Task: Create a section API Documentation Sprint and in the section, add a milestone E-commerce Integration in the project AgileCon
Action: Mouse moved to (65, 337)
Screenshot: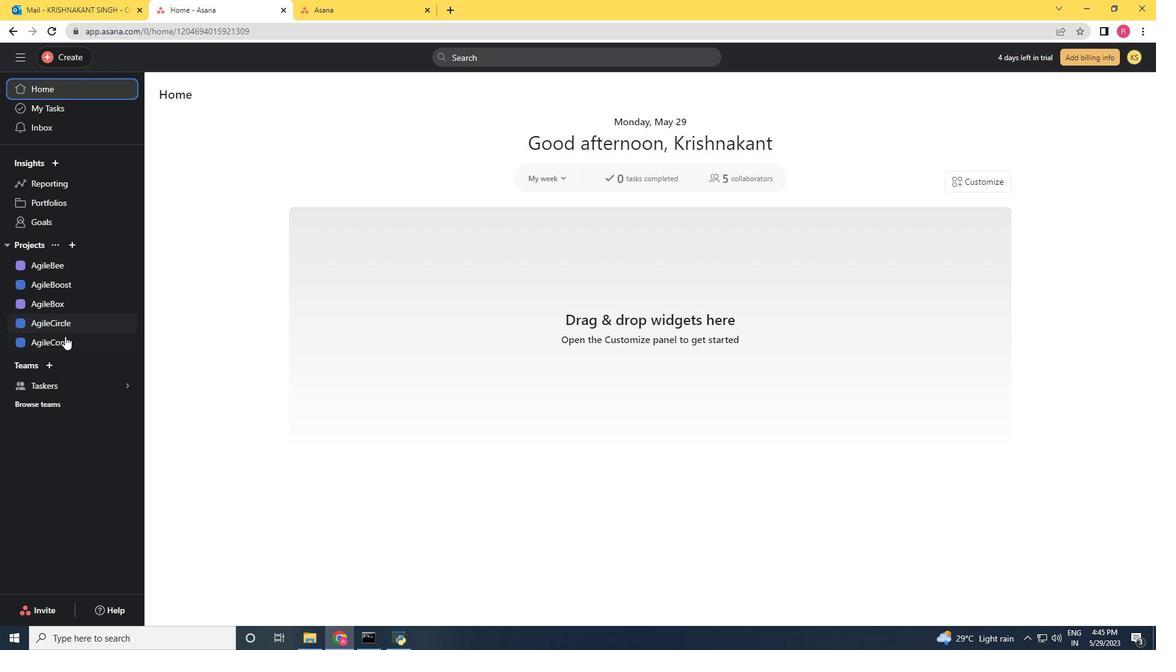 
Action: Mouse pressed left at (65, 337)
Screenshot: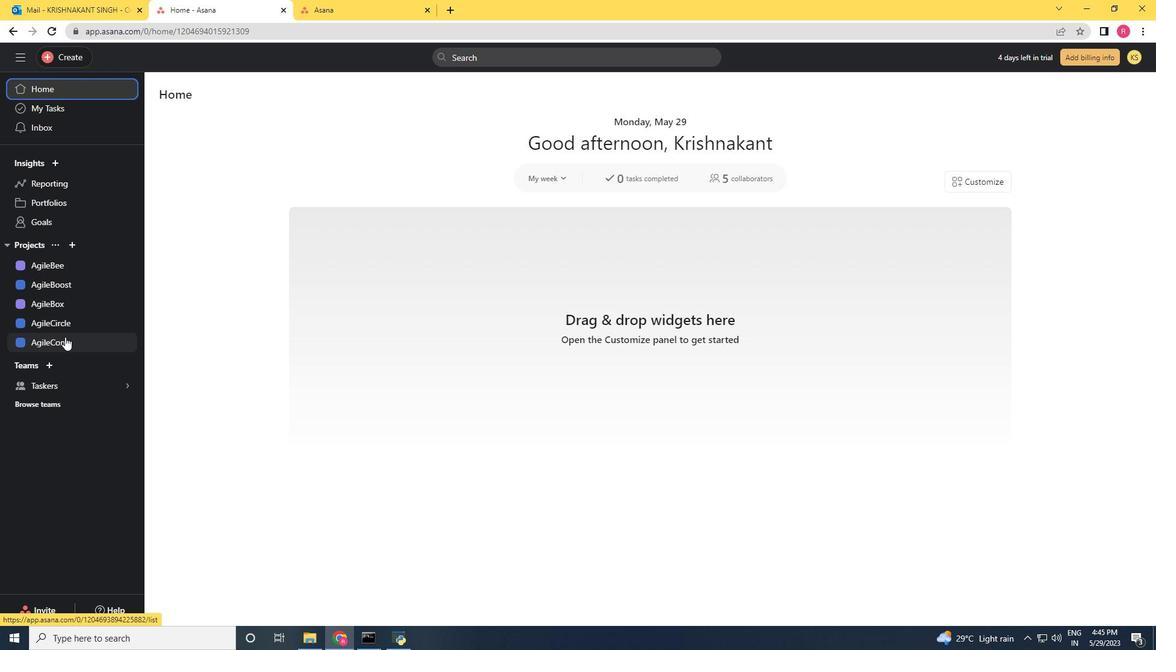 
Action: Mouse moved to (309, 340)
Screenshot: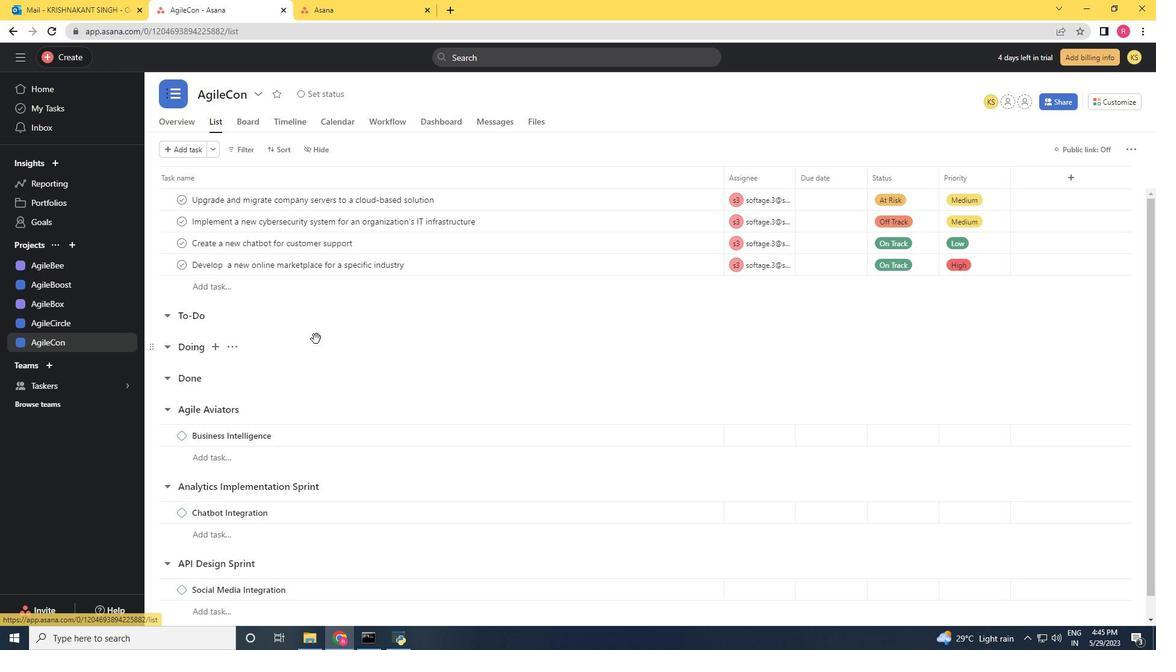 
Action: Mouse scrolled (309, 339) with delta (0, 0)
Screenshot: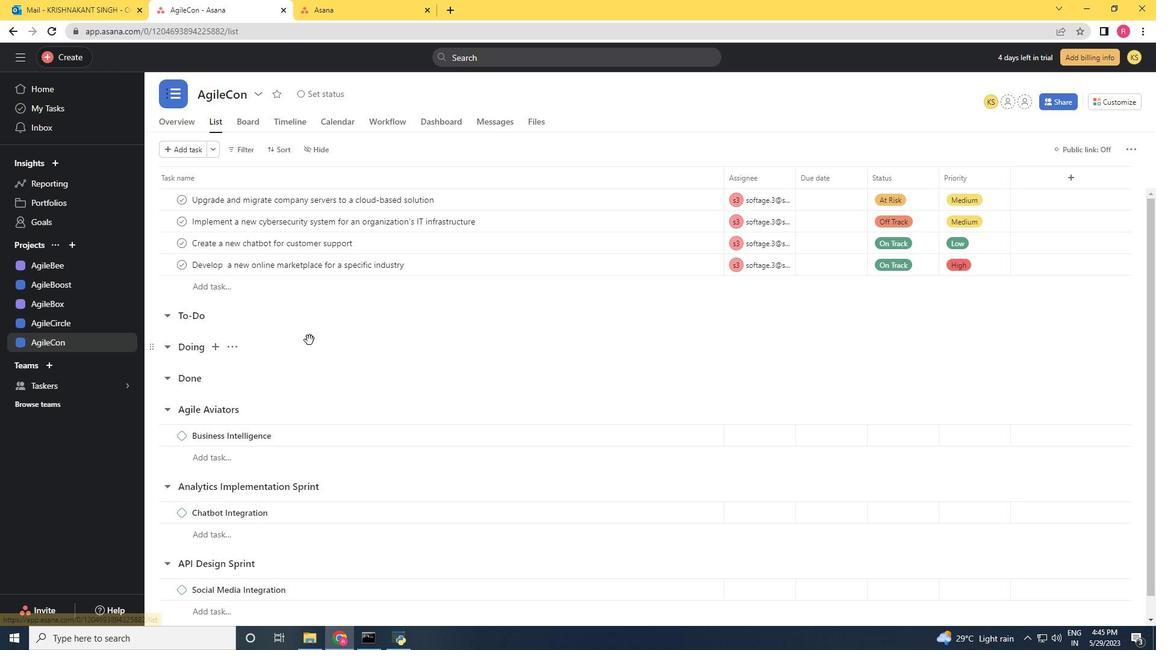 
Action: Mouse scrolled (309, 339) with delta (0, 0)
Screenshot: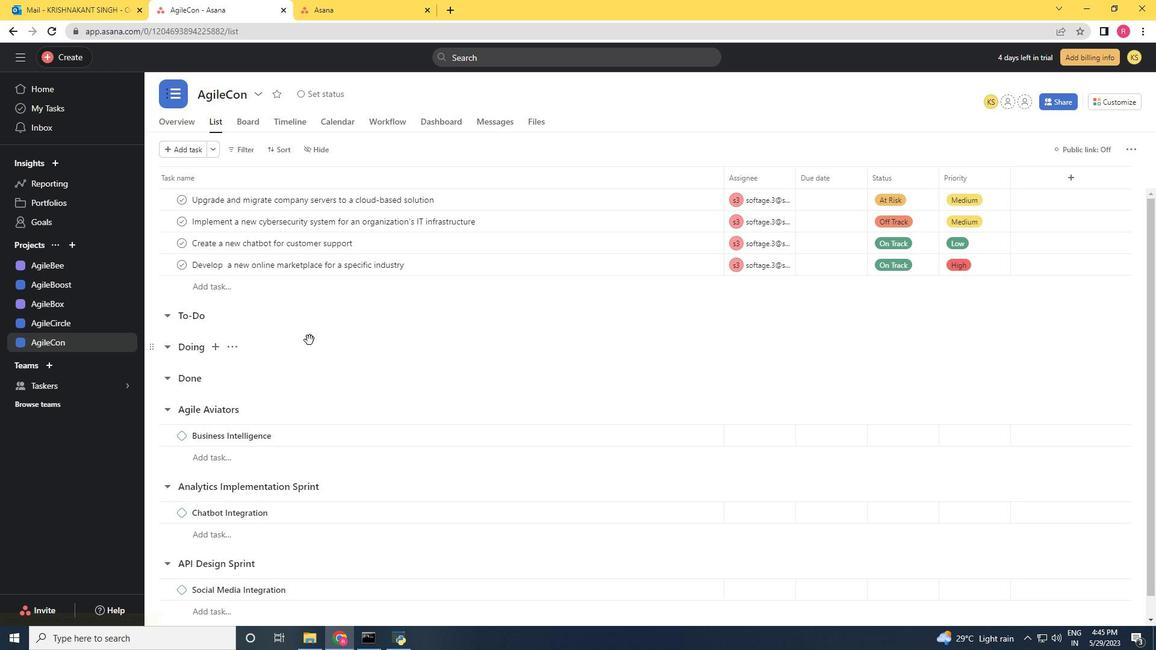 
Action: Mouse moved to (309, 340)
Screenshot: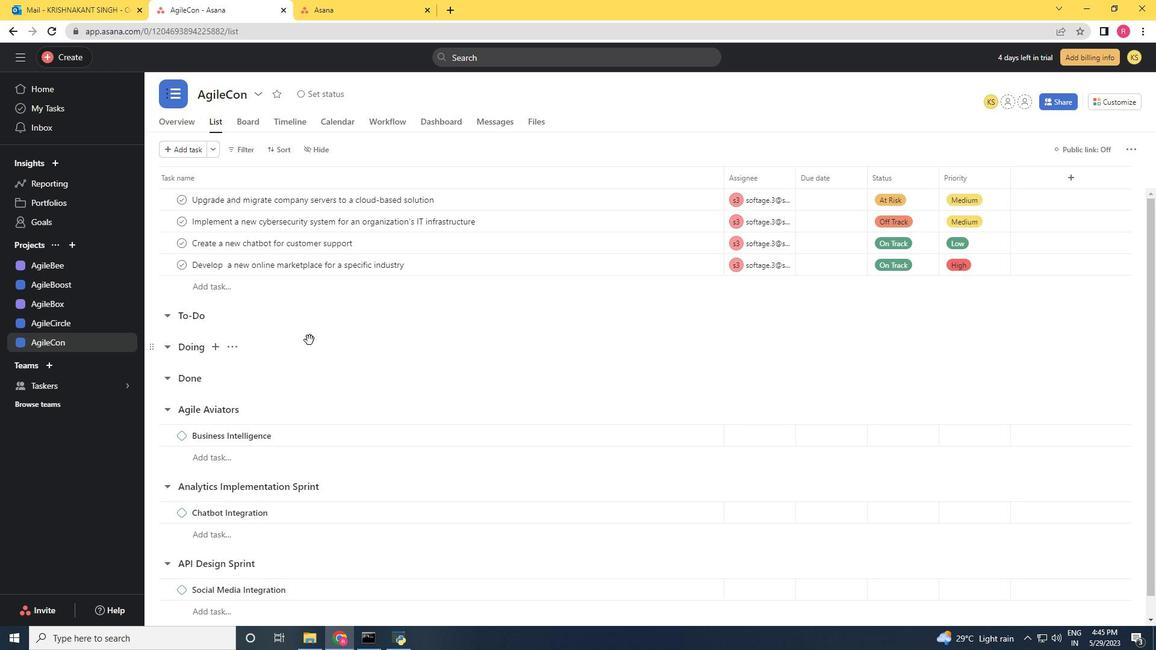 
Action: Mouse scrolled (309, 339) with delta (0, 0)
Screenshot: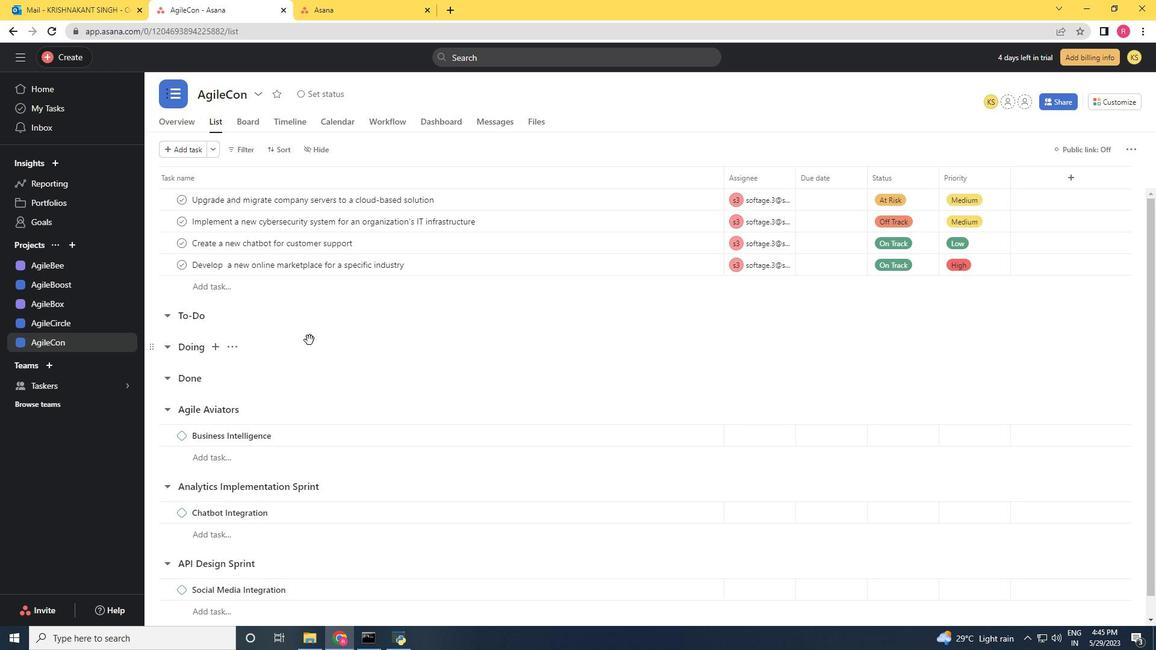 
Action: Mouse moved to (309, 341)
Screenshot: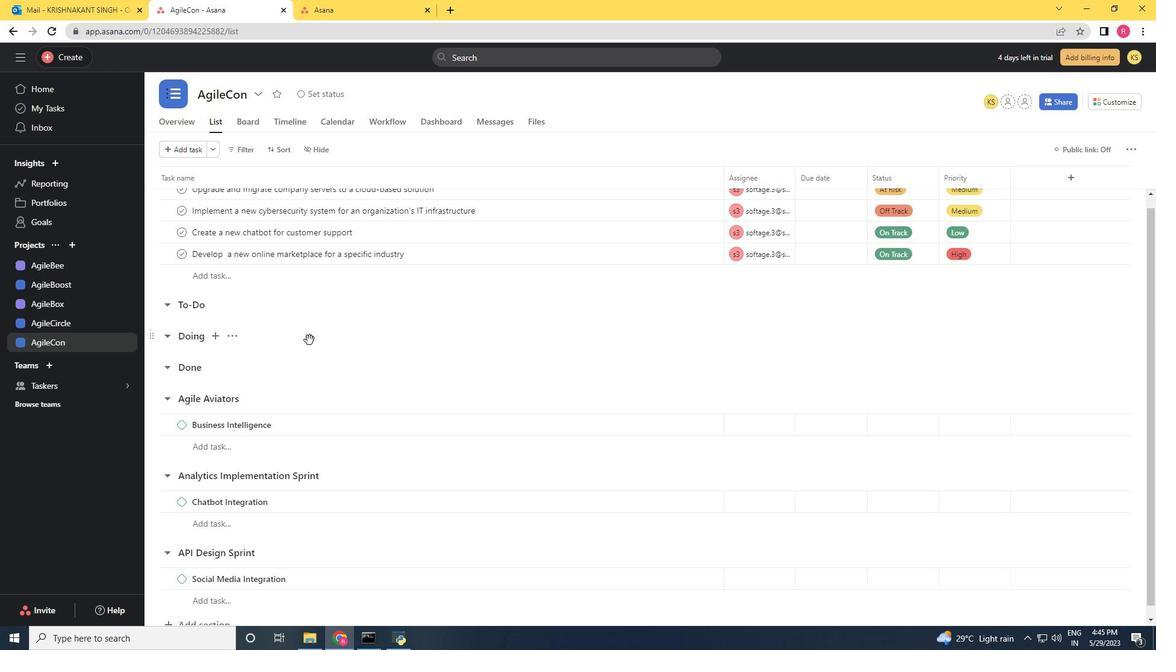 
Action: Mouse scrolled (309, 339) with delta (0, 0)
Screenshot: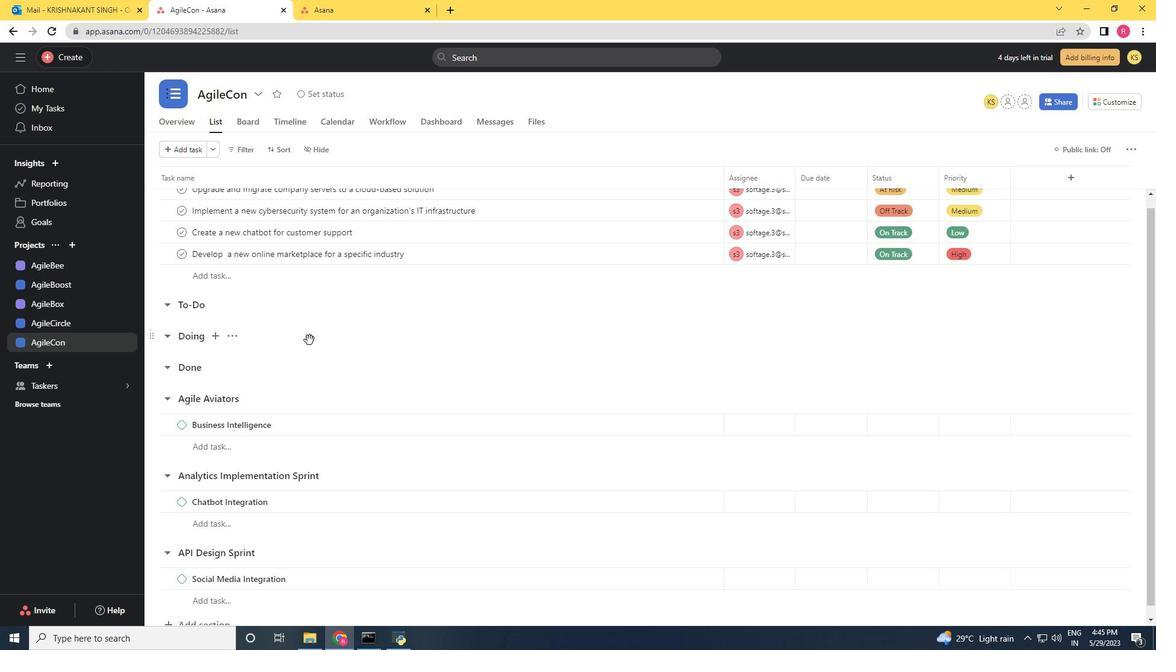 
Action: Mouse moved to (305, 345)
Screenshot: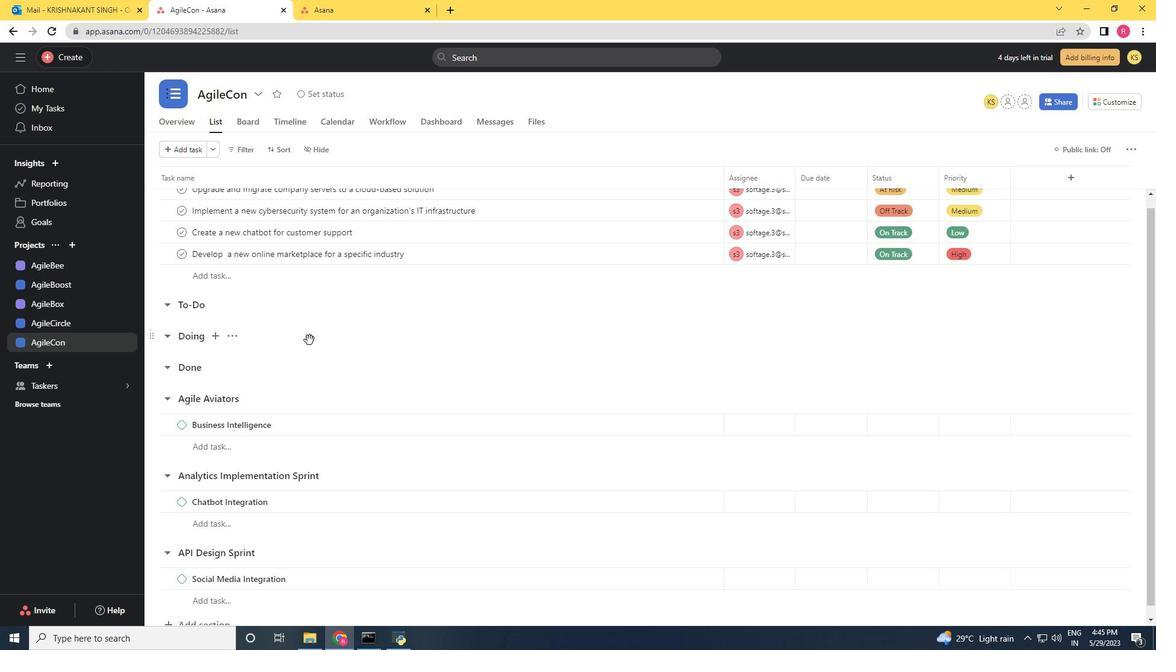 
Action: Mouse scrolled (309, 340) with delta (0, 0)
Screenshot: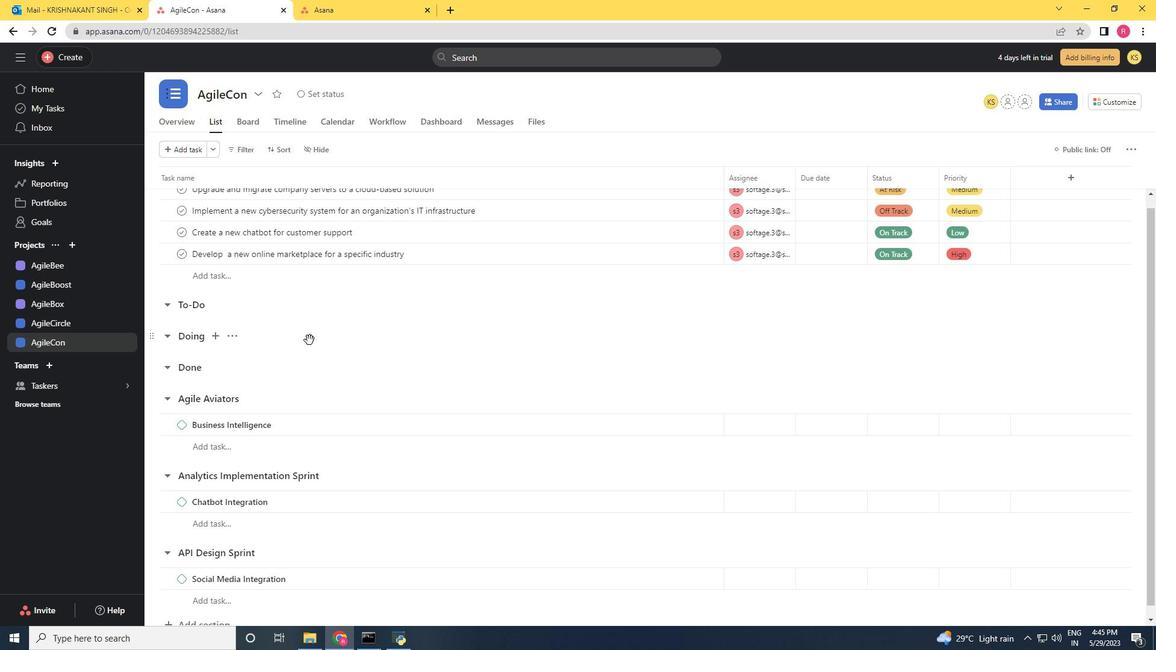 
Action: Mouse moved to (262, 522)
Screenshot: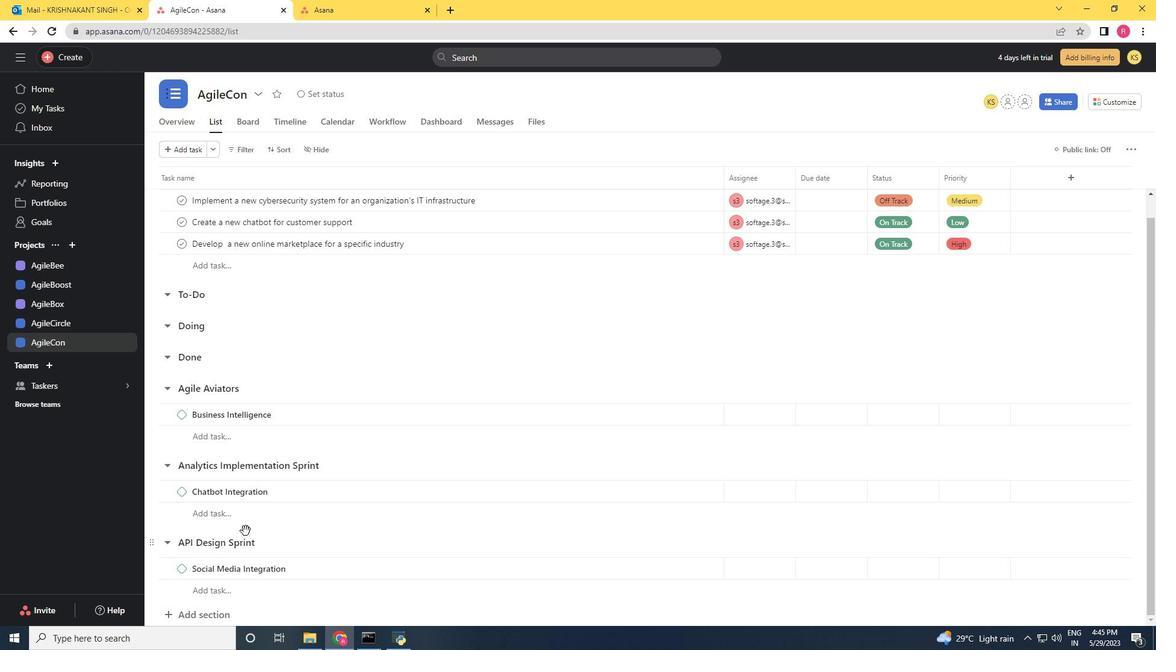 
Action: Mouse scrolled (262, 521) with delta (0, 0)
Screenshot: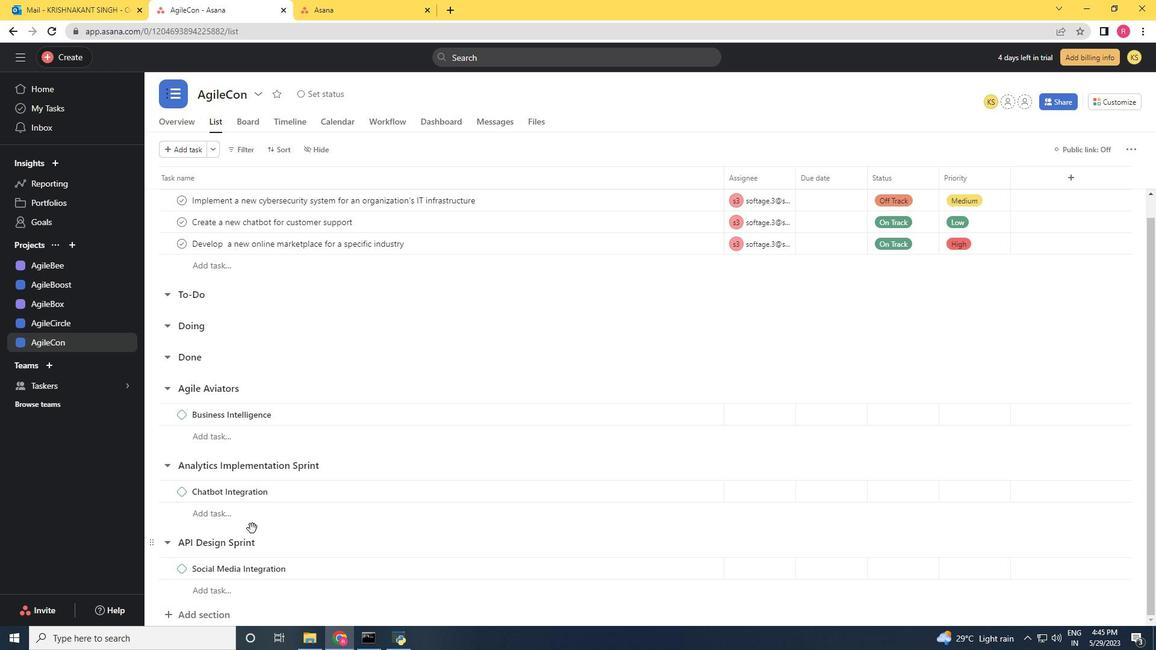 
Action: Mouse scrolled (262, 521) with delta (0, 0)
Screenshot: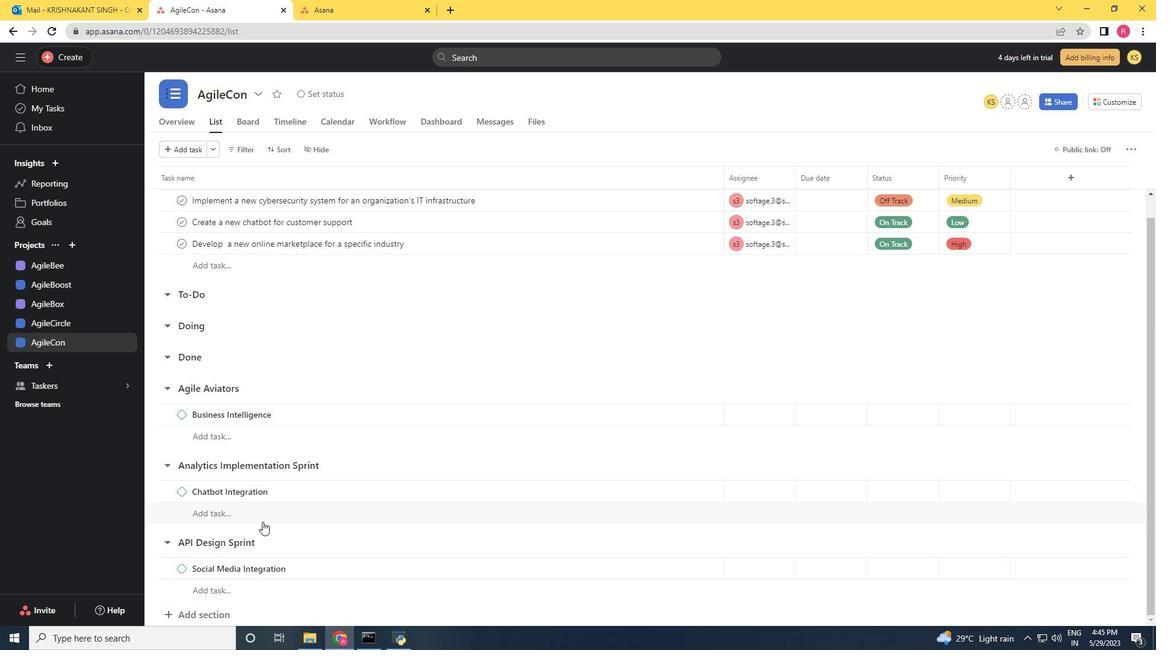 
Action: Mouse scrolled (262, 521) with delta (0, 0)
Screenshot: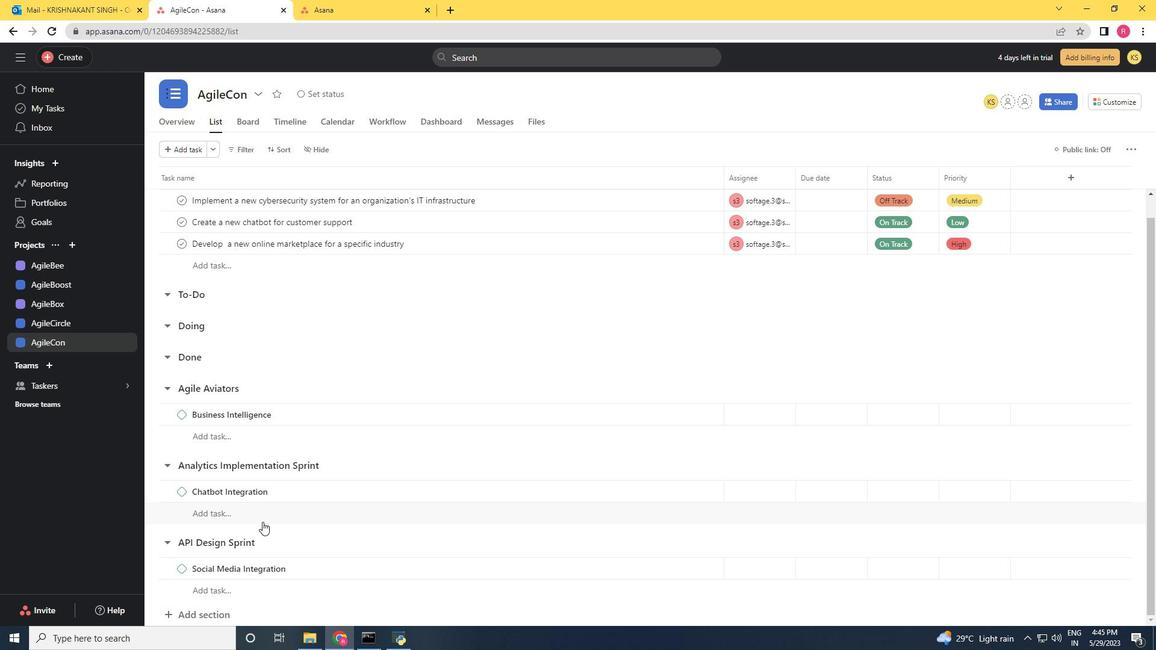 
Action: Mouse scrolled (262, 521) with delta (0, 0)
Screenshot: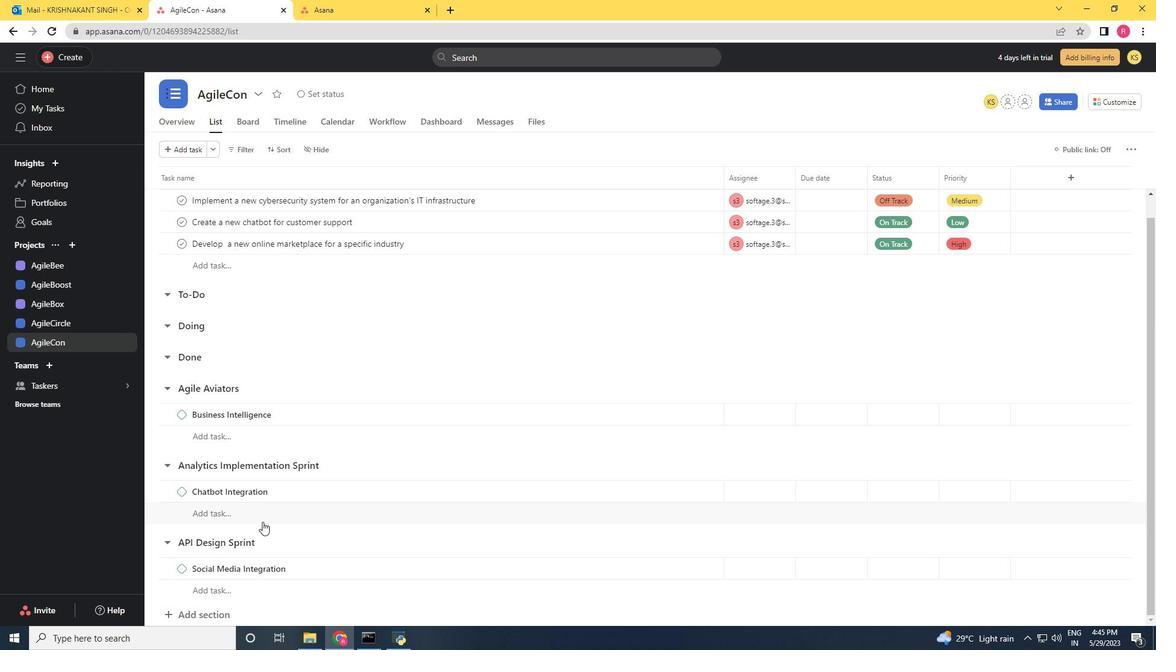 
Action: Mouse moved to (208, 611)
Screenshot: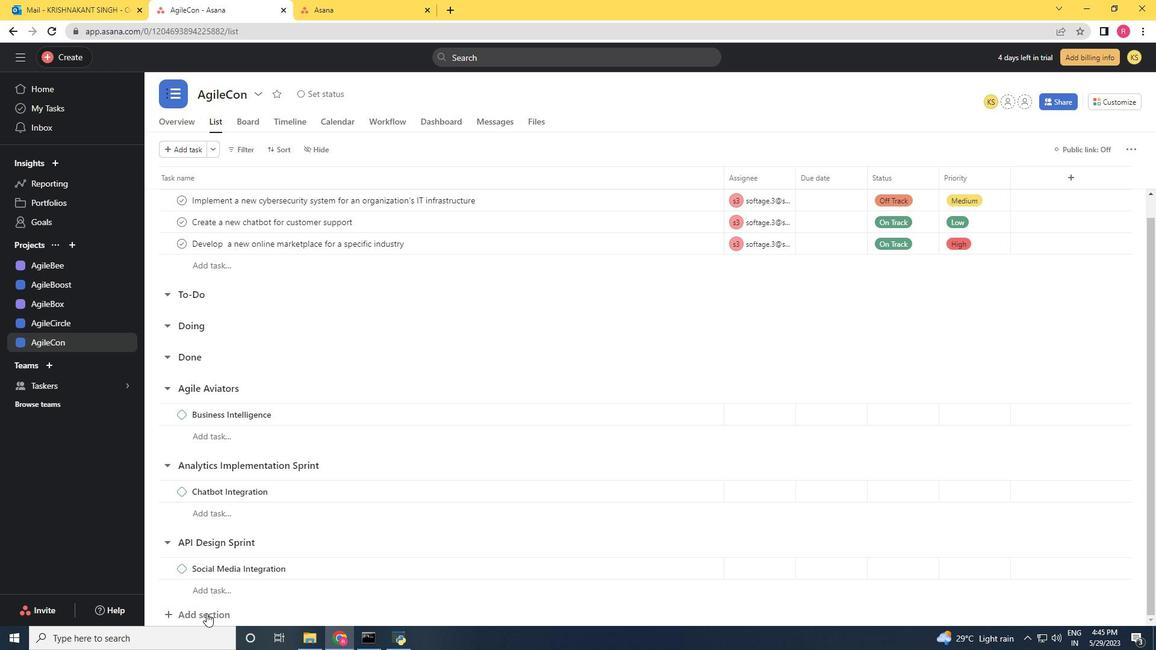
Action: Mouse pressed left at (208, 611)
Screenshot: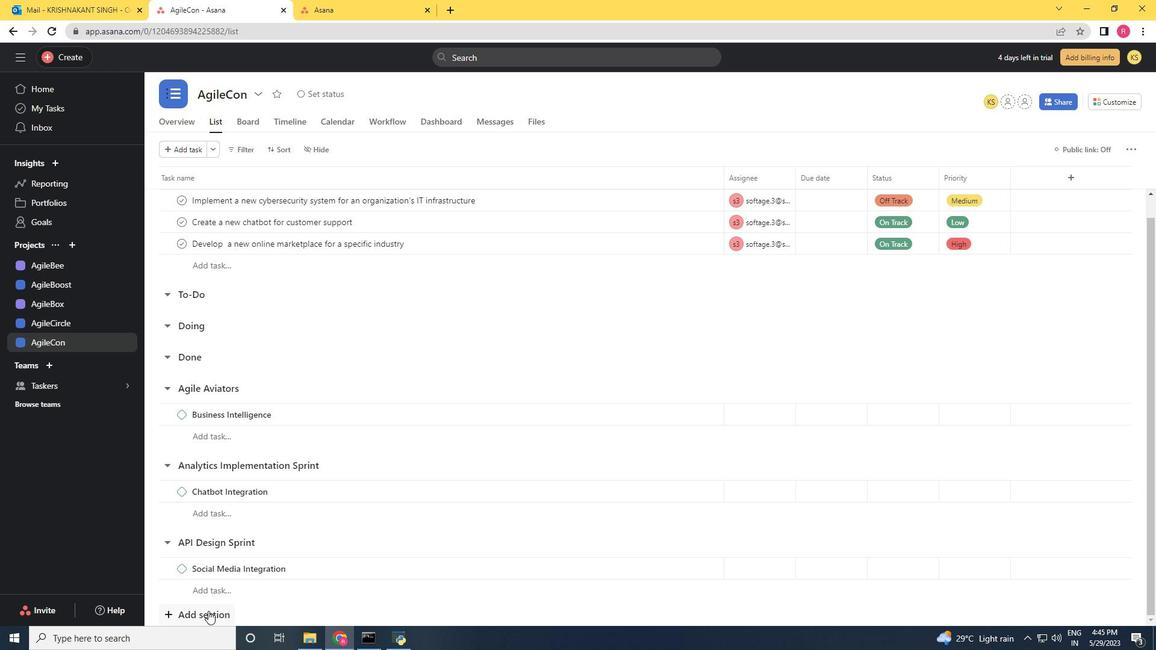
Action: Mouse moved to (330, 508)
Screenshot: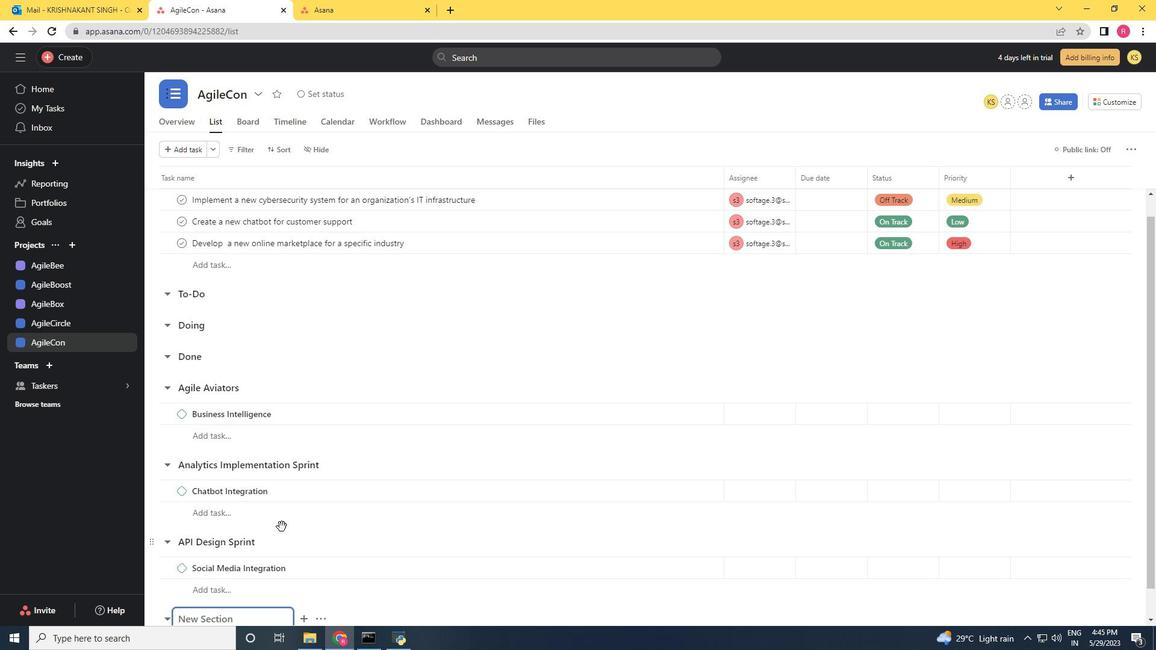 
Action: Mouse scrolled (322, 510) with delta (0, 0)
Screenshot: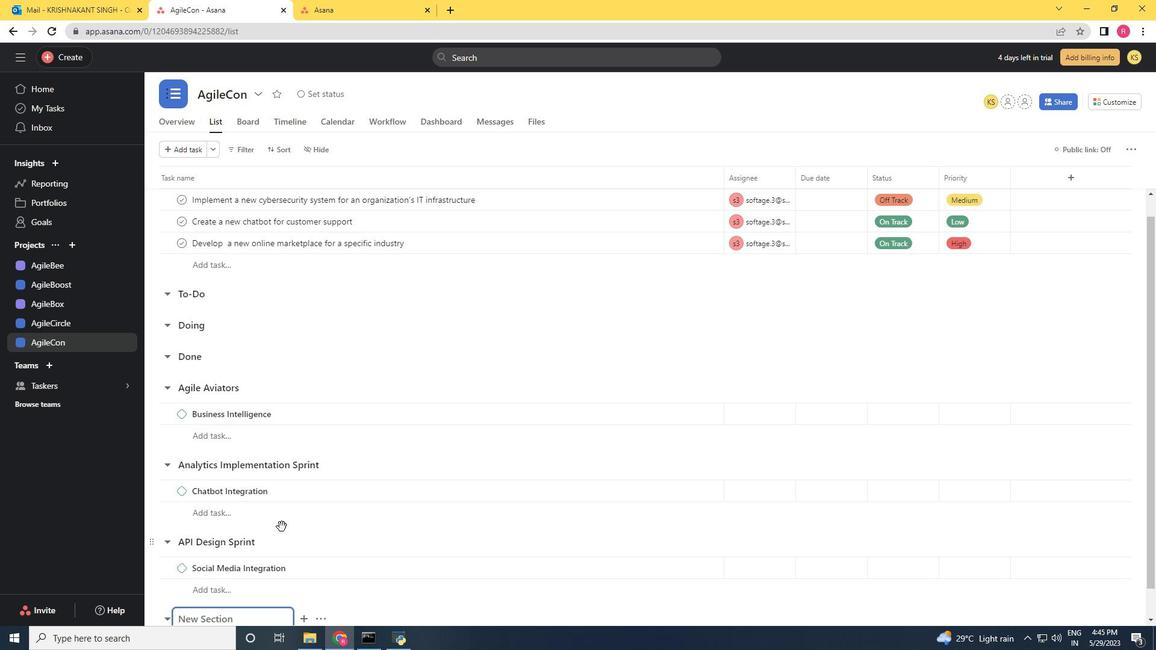 
Action: Mouse scrolled (330, 507) with delta (0, 0)
Screenshot: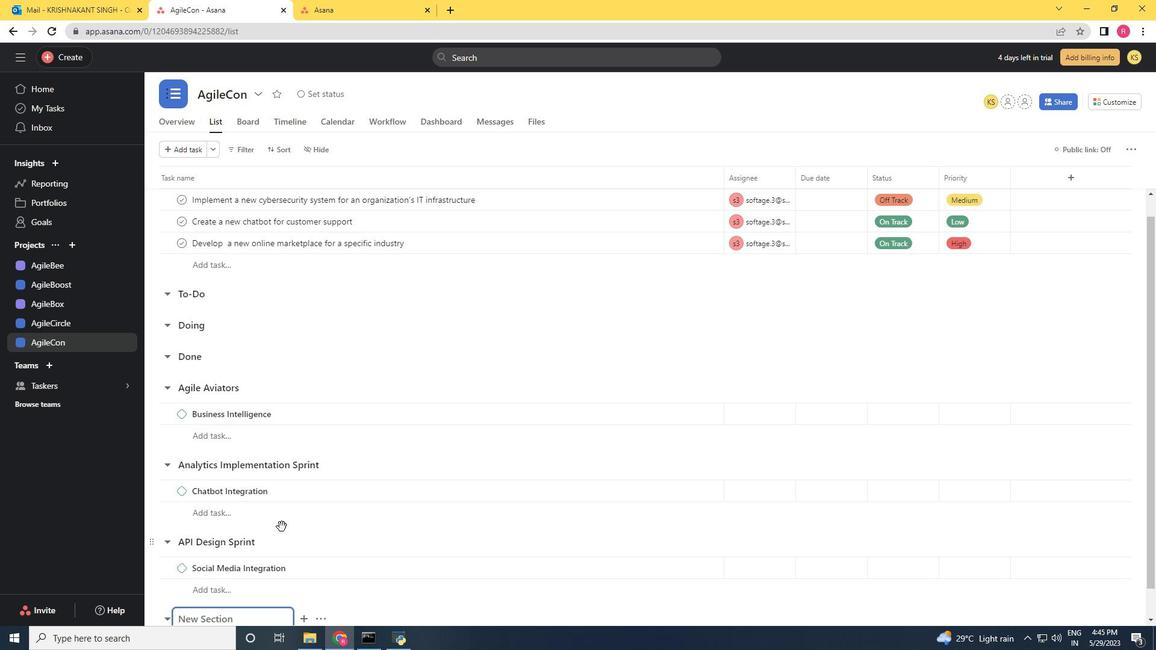 
Action: Mouse scrolled (330, 507) with delta (0, 0)
Screenshot: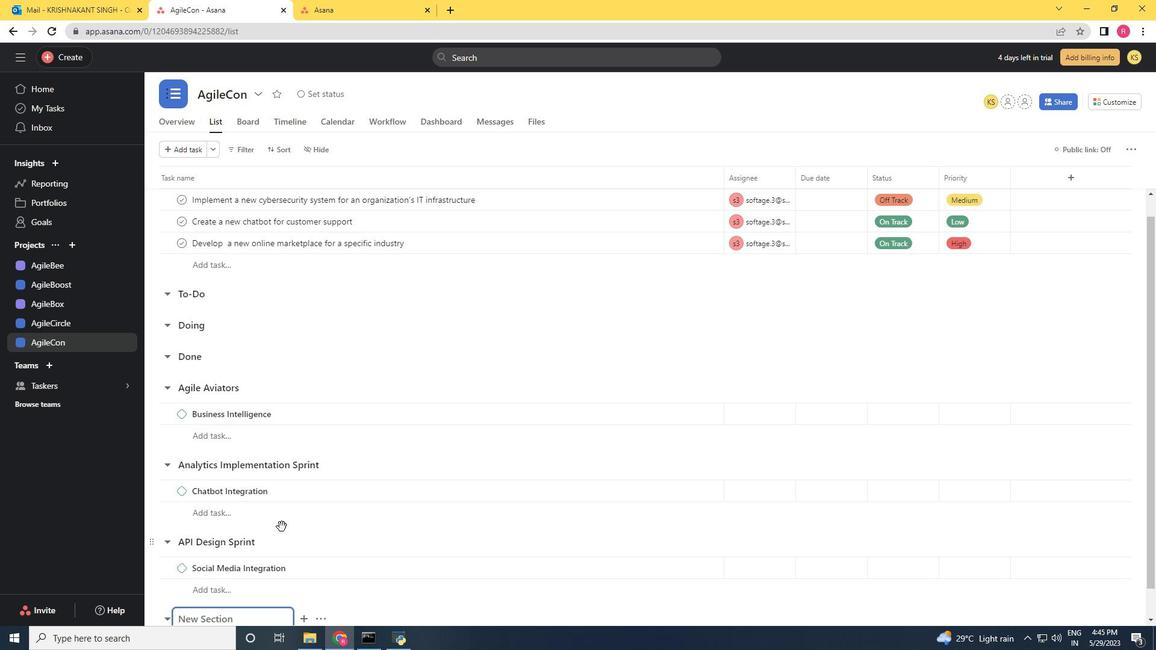 
Action: Mouse scrolled (330, 507) with delta (0, 0)
Screenshot: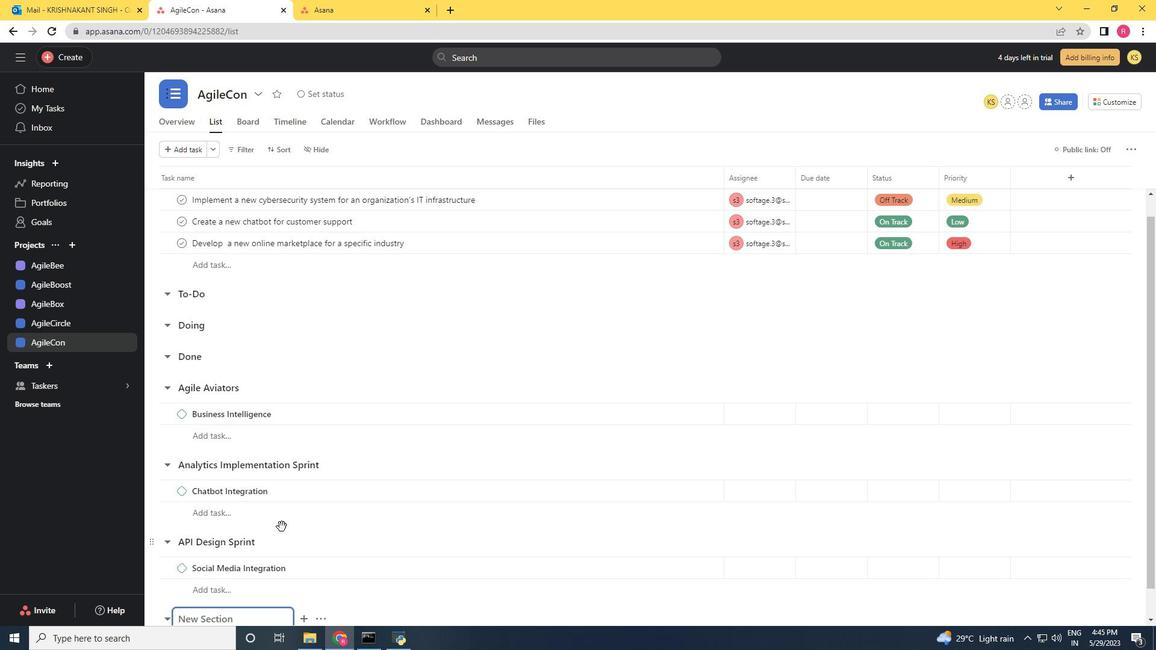 
Action: Mouse scrolled (330, 507) with delta (0, 0)
Screenshot: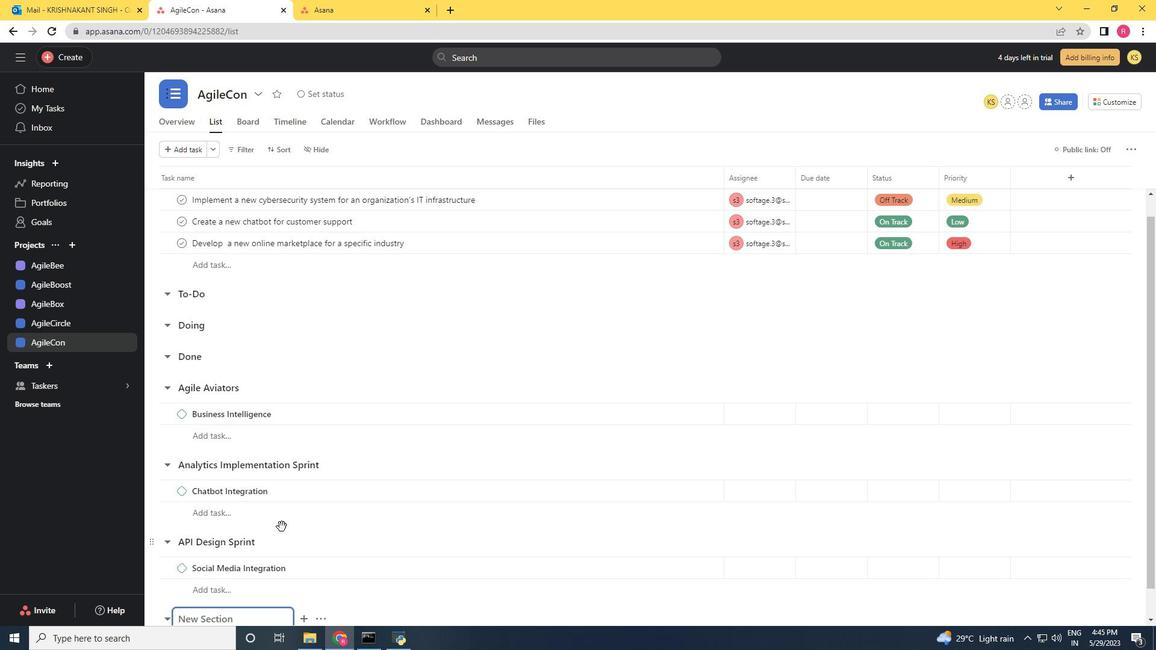 
Action: Key pressed <Key.shift>Api<Key.space><Key.backspace><Key.backspace><Key.backspace><Key.shift_r>PI<Key.space><Key.space><Key.shift>Documr<Key.backspace>entation<Key.space><Key.shift>Sprint<Key.enter>
Screenshot: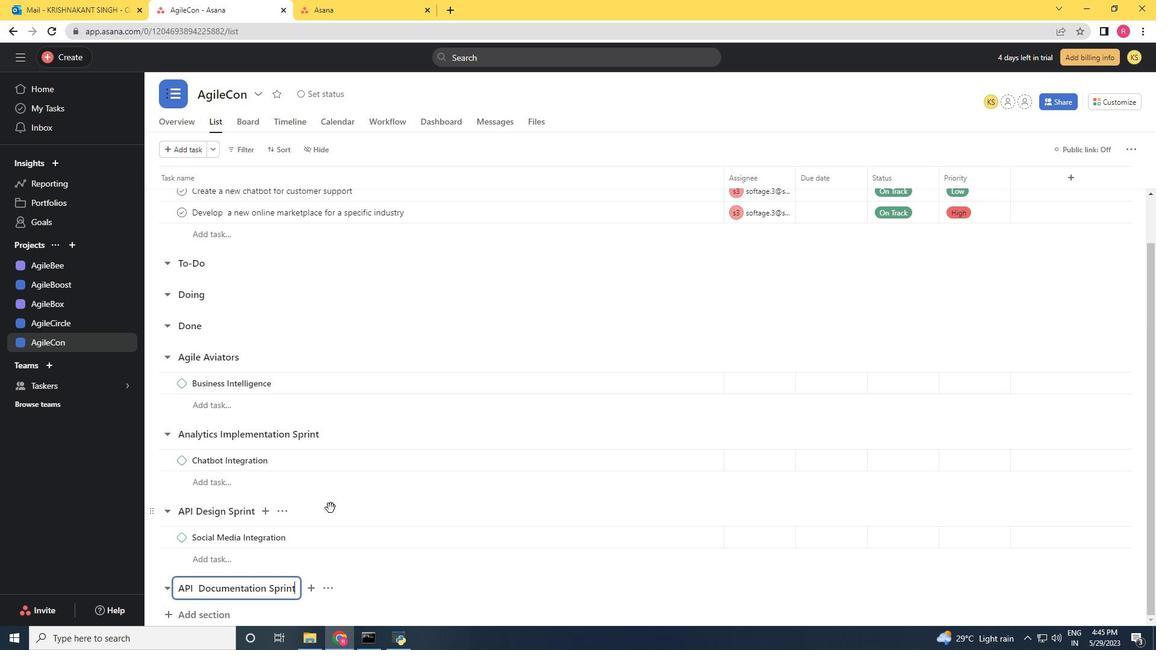 
Action: Mouse scrolled (330, 507) with delta (0, 0)
Screenshot: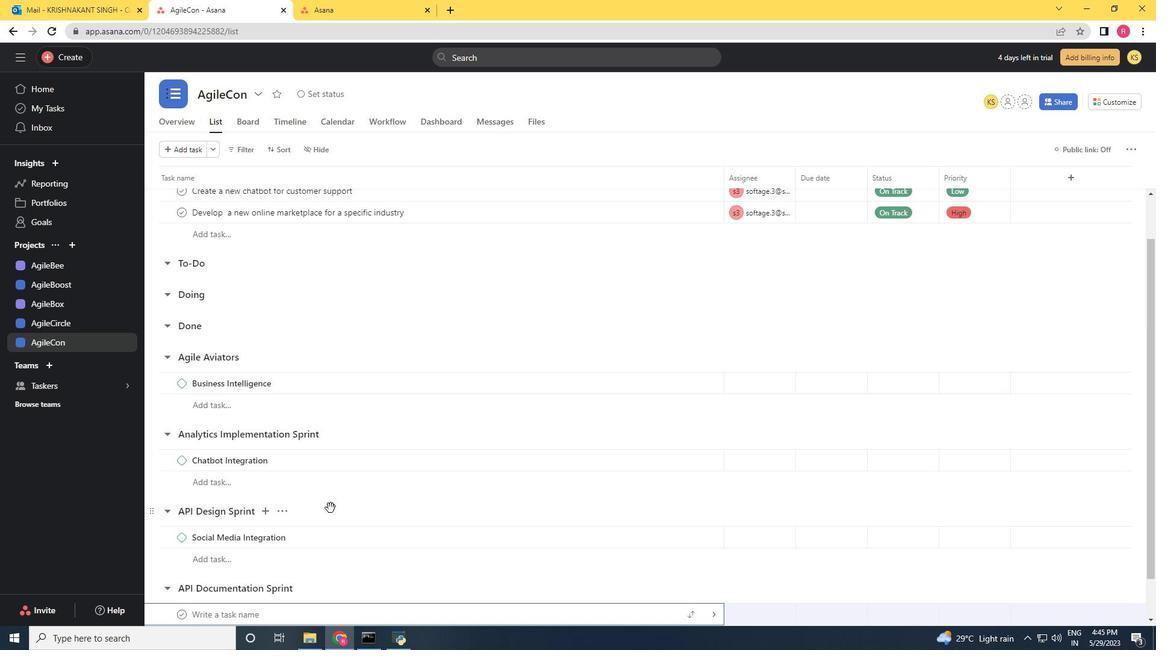
Action: Mouse scrolled (330, 507) with delta (0, 0)
Screenshot: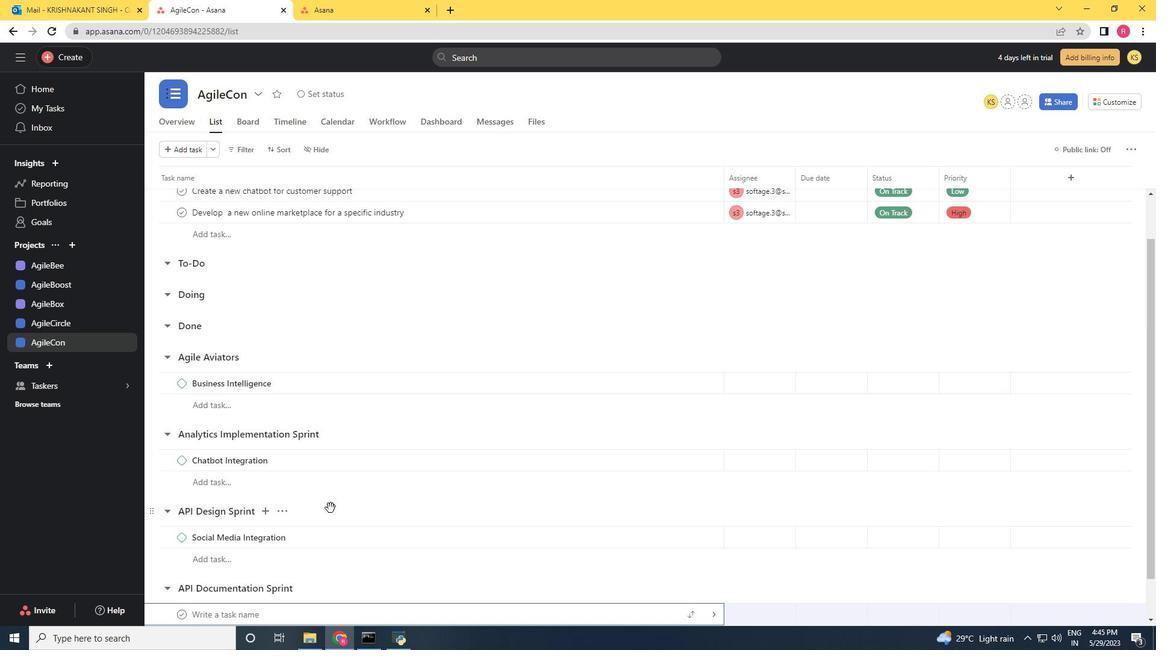 
Action: Mouse scrolled (330, 507) with delta (0, 0)
Screenshot: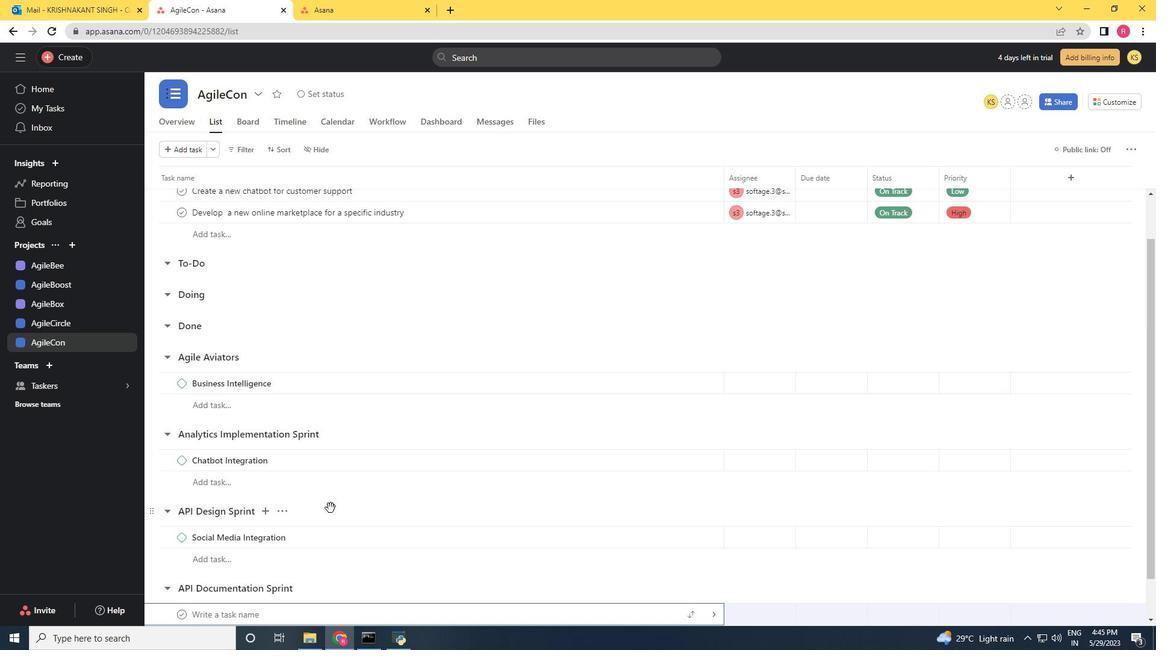 
Action: Mouse scrolled (330, 507) with delta (0, 0)
Screenshot: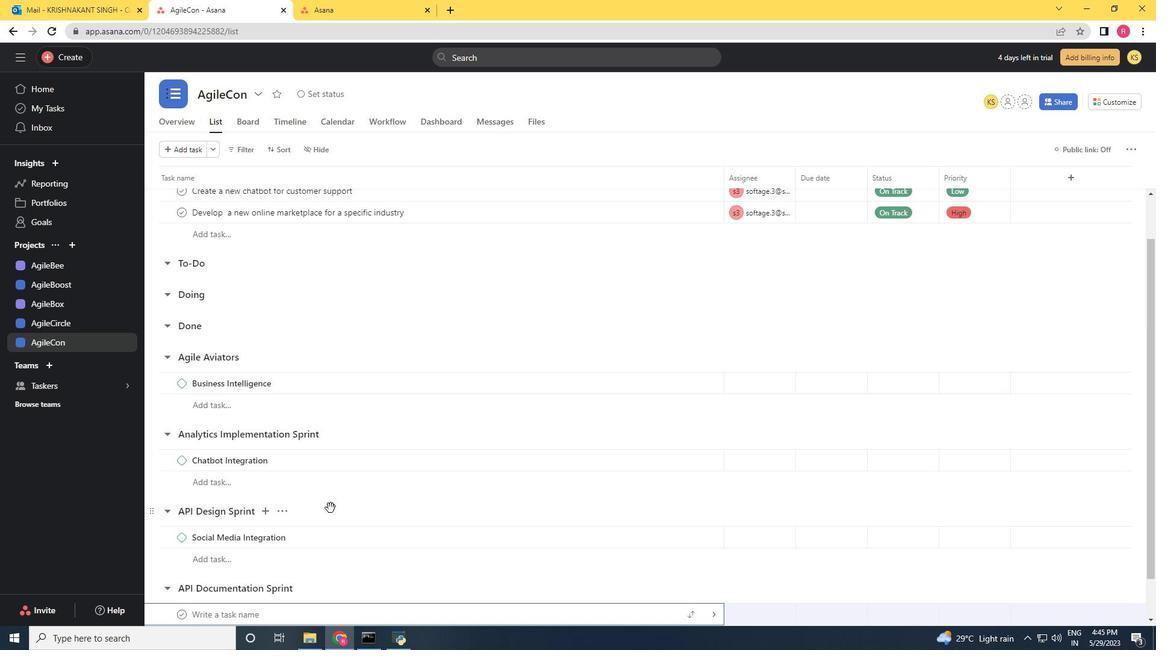 
Action: Mouse scrolled (330, 507) with delta (0, 0)
Screenshot: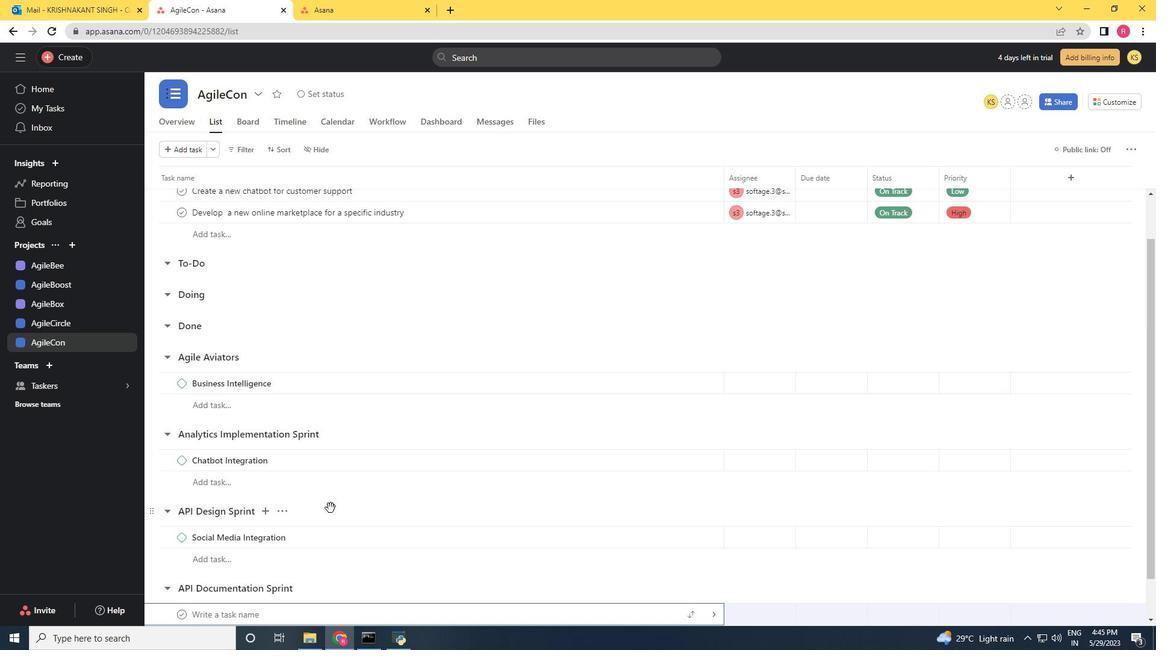 
Action: Mouse moved to (234, 565)
Screenshot: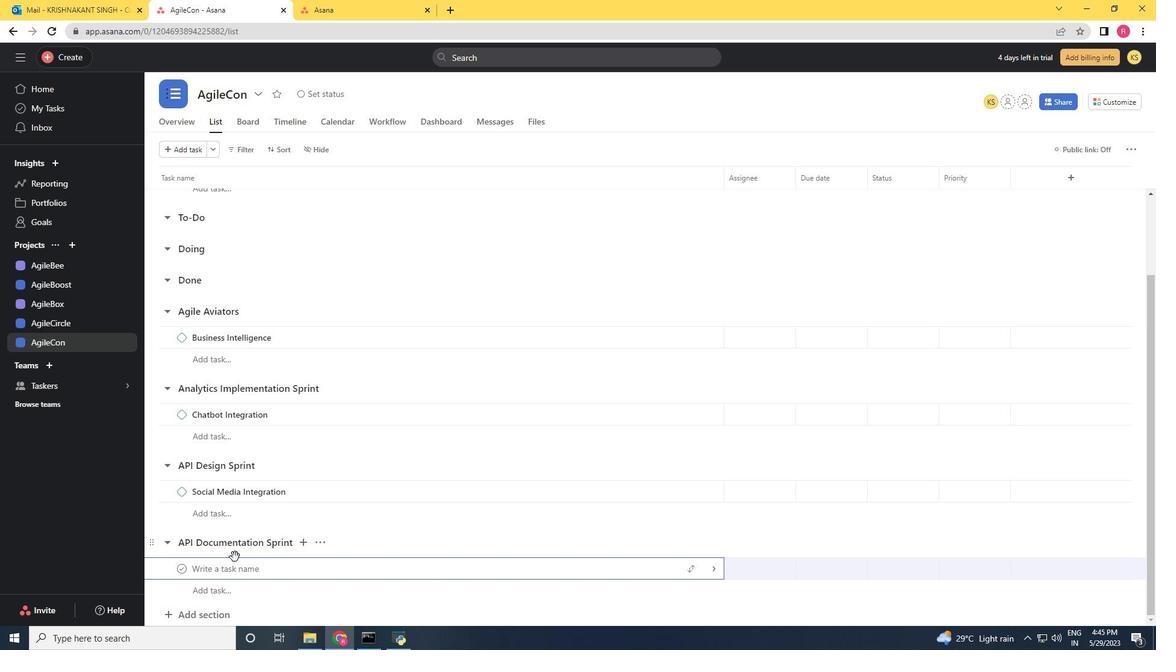 
Action: Key pressed <Key.shift>E-commerce<Key.space><Key.space><Key.shift_r>Integration<Key.space>
Screenshot: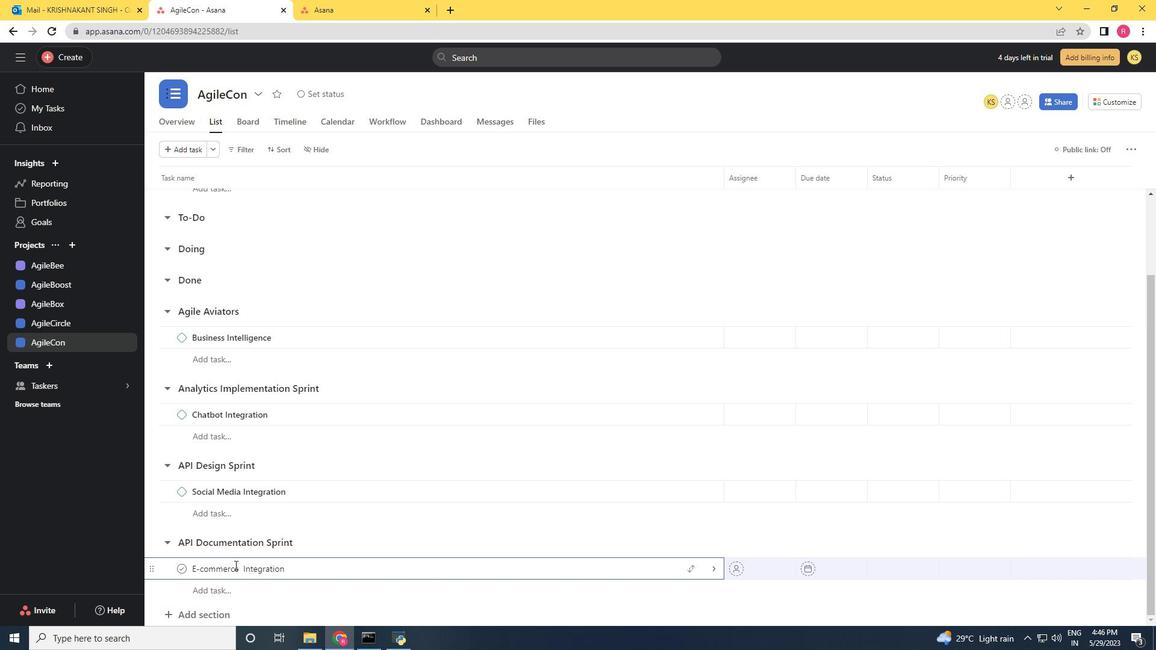 
Action: Mouse moved to (322, 569)
Screenshot: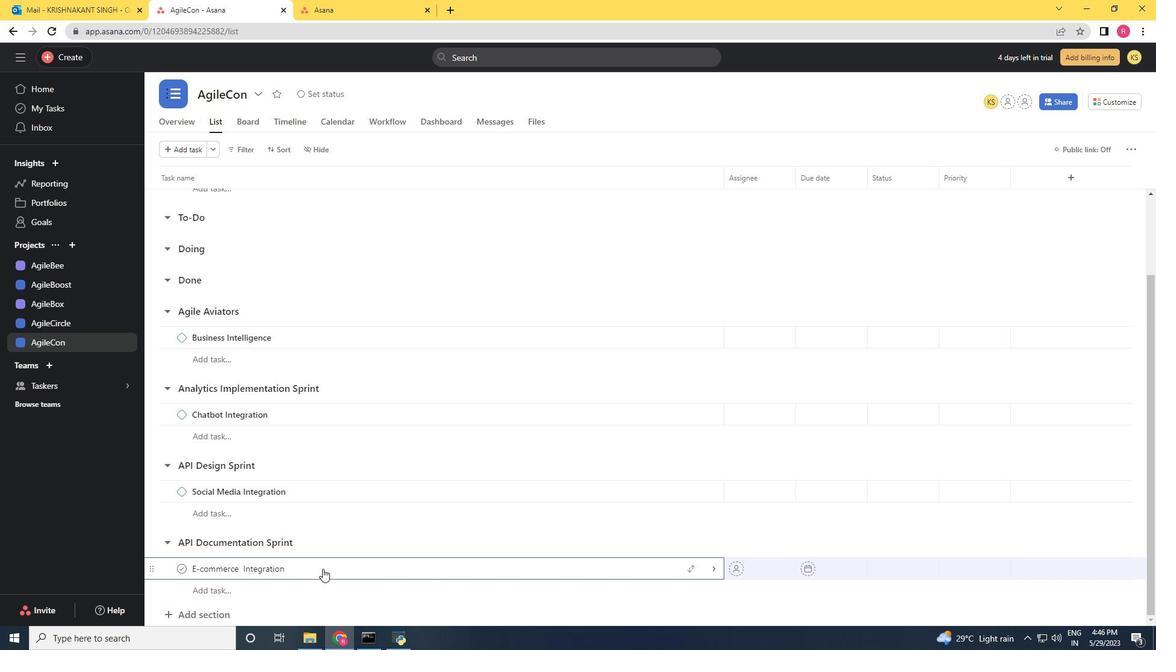 
Action: Mouse pressed right at (322, 569)
Screenshot: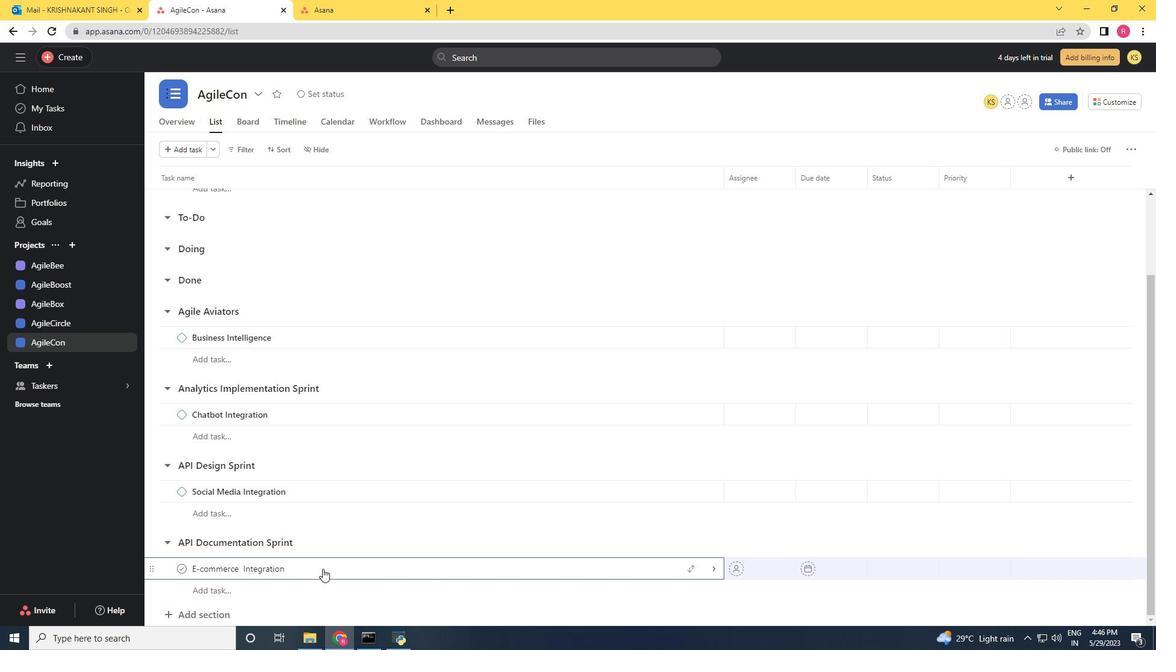 
Action: Mouse moved to (370, 514)
Screenshot: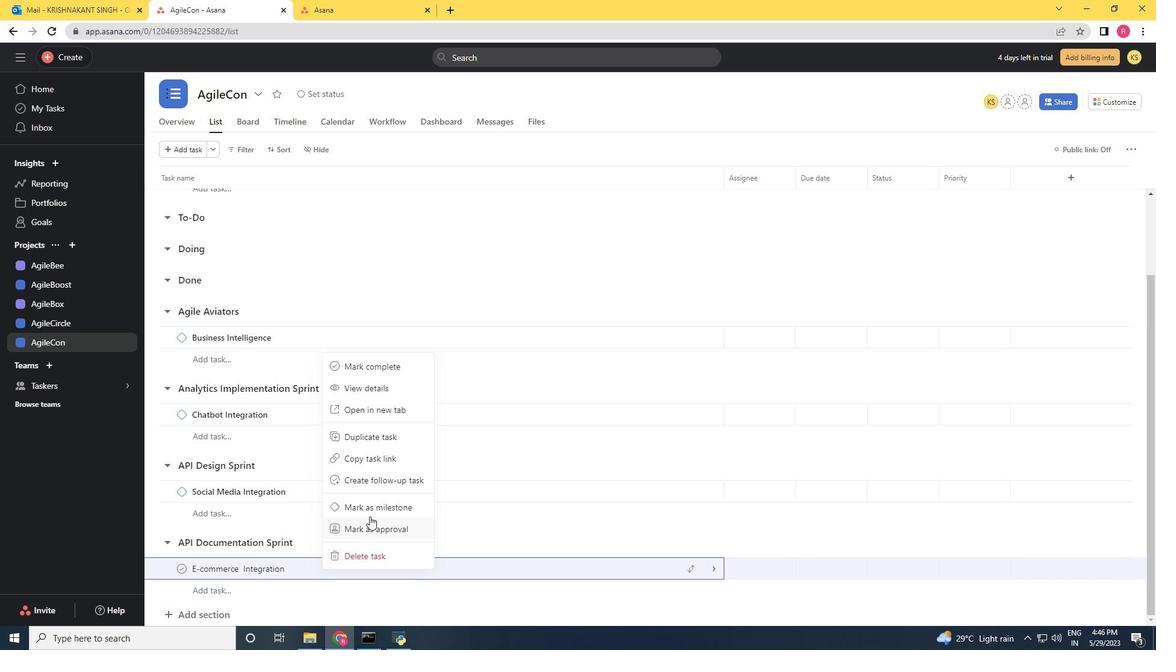 
Action: Mouse pressed left at (370, 514)
Screenshot: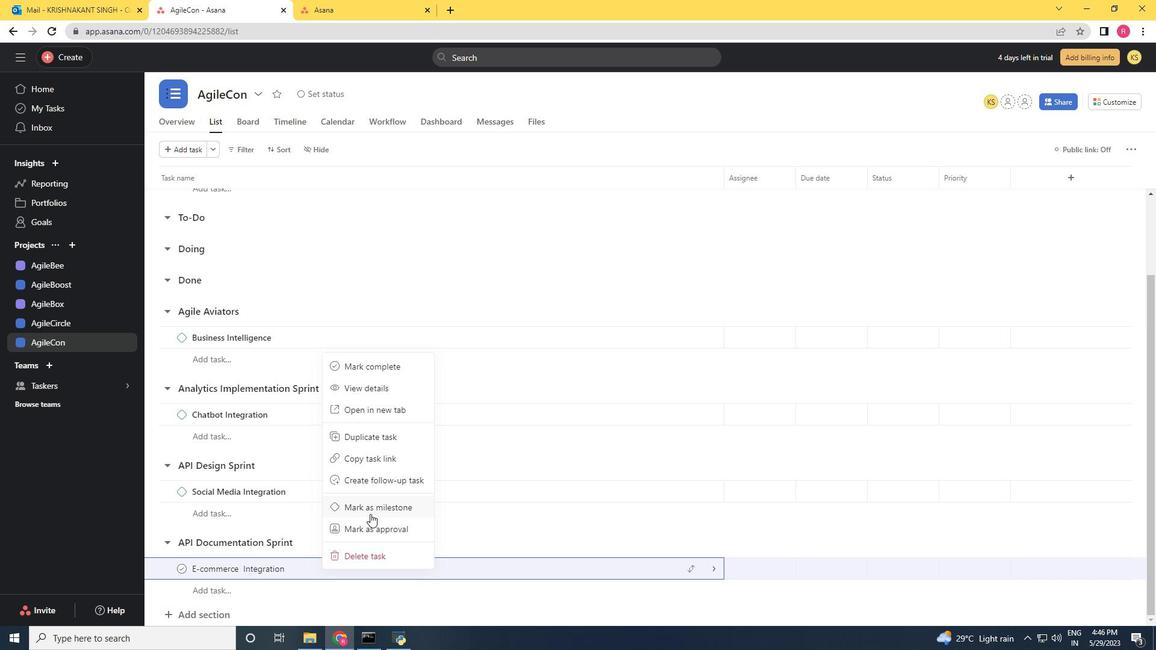 
